 Task: Add Attachment from Trello to Card Card0000000146 in Board Board0000000037 in Workspace WS0000000013 in Trello. Add Cover Yellow to Card Card0000000146 in Board Board0000000037 in Workspace WS0000000013 in Trello. Add "Copy Card To …" Button titled Button0000000146 to "bottom" of the list "To Do" to Card Card0000000146 in Board Board0000000037 in Workspace WS0000000013 in Trello. Add Description DS0000000146 to Card Card0000000146 in Board Board0000000037 in Workspace WS0000000013 in Trello. Add Comment CM0000000146 to Card Card0000000146 in Board Board0000000037 in Workspace WS0000000013 in Trello
Action: Mouse moved to (478, 355)
Screenshot: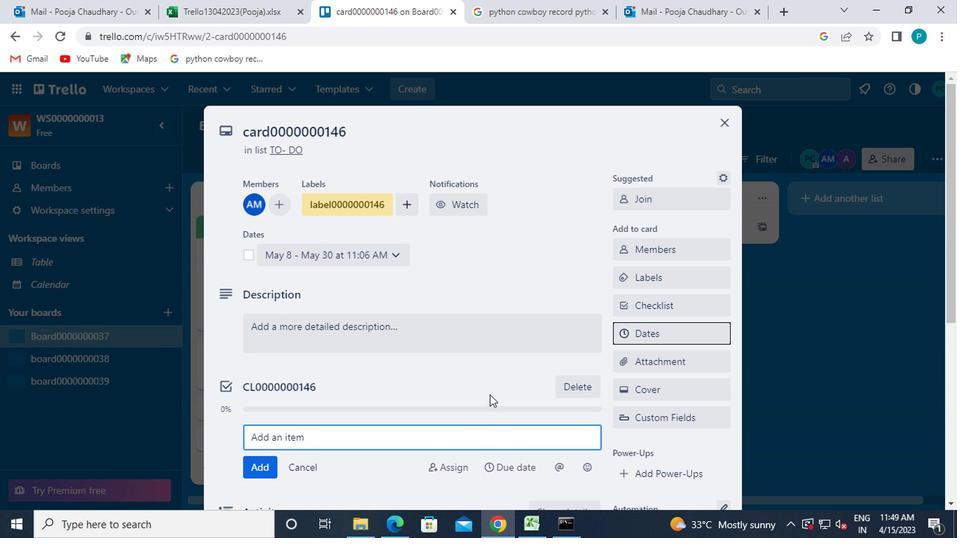 
Action: Mouse scrolled (478, 355) with delta (0, 0)
Screenshot: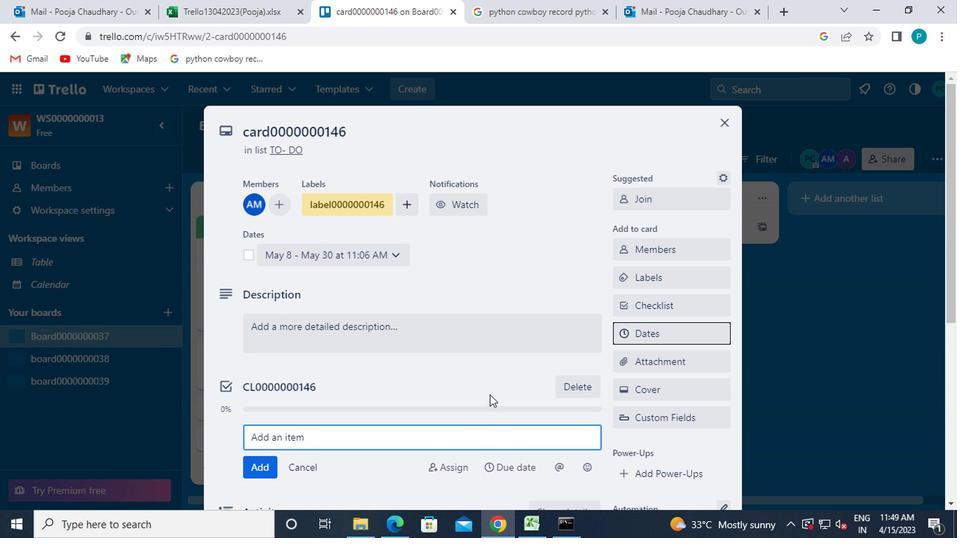 
Action: Mouse moved to (478, 355)
Screenshot: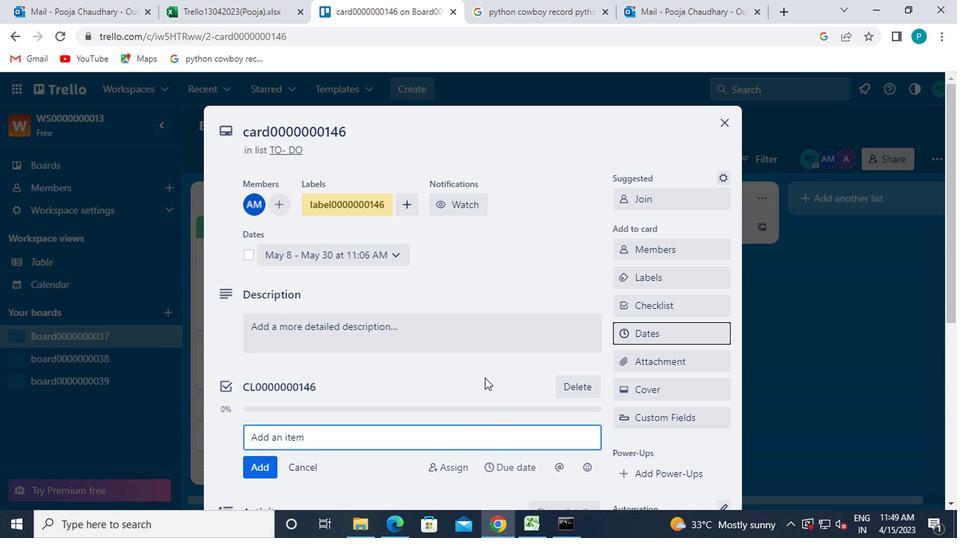 
Action: Mouse scrolled (478, 355) with delta (0, 0)
Screenshot: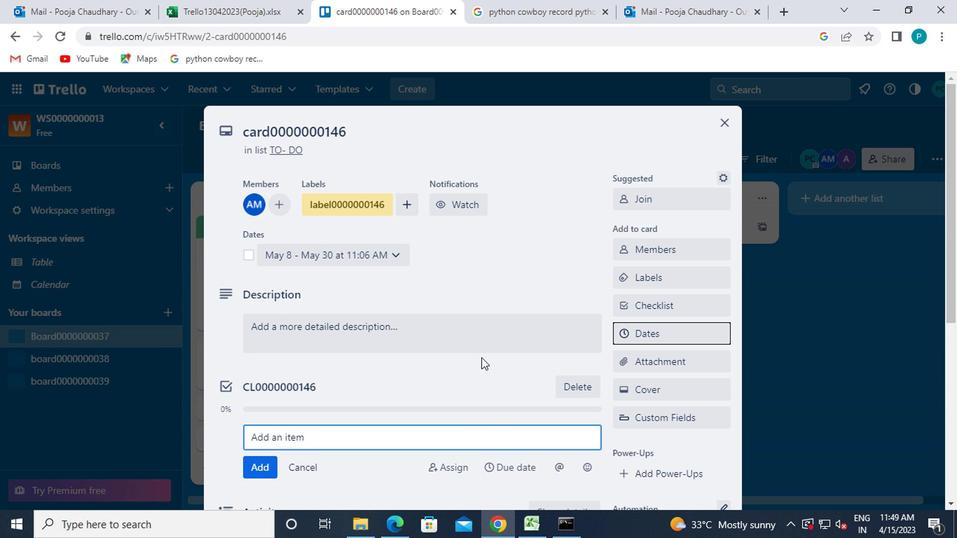 
Action: Mouse moved to (675, 223)
Screenshot: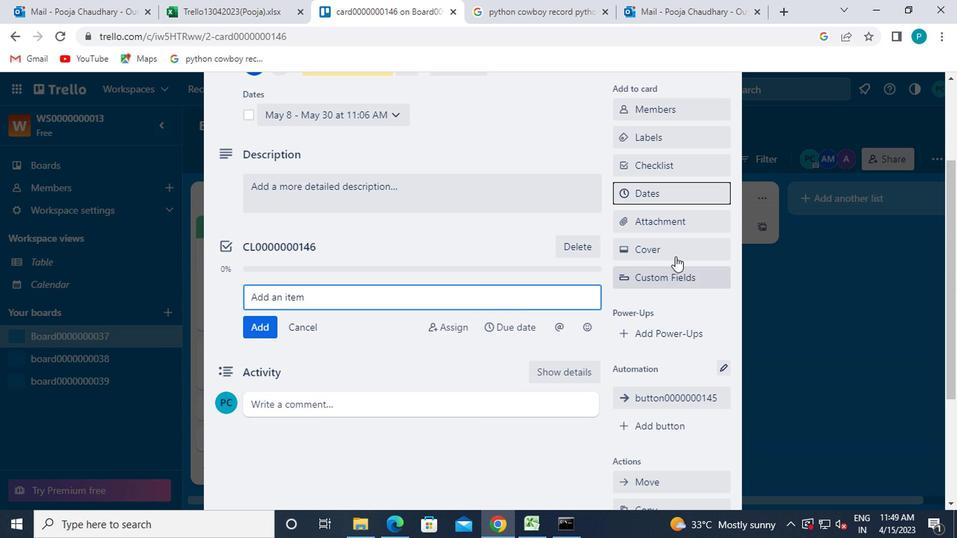 
Action: Mouse pressed left at (675, 223)
Screenshot: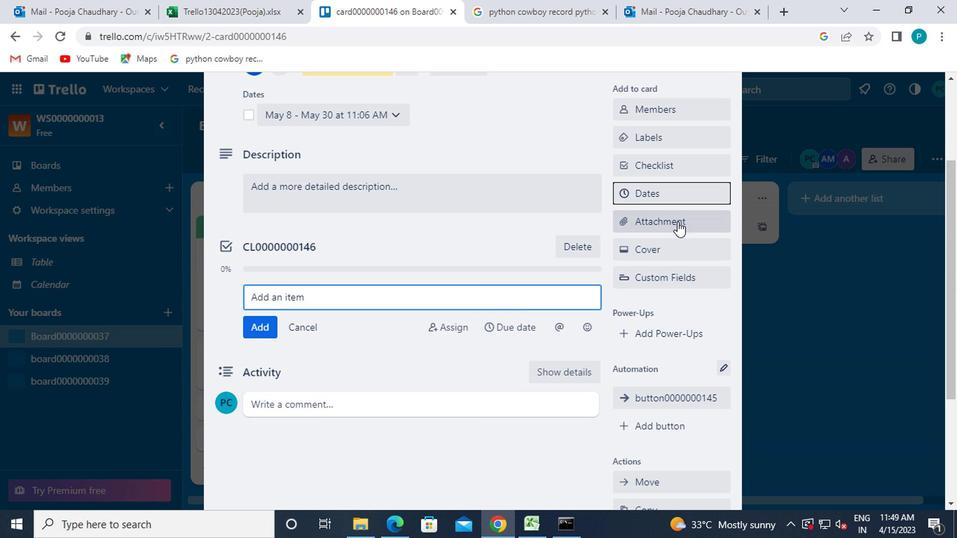 
Action: Mouse moved to (629, 176)
Screenshot: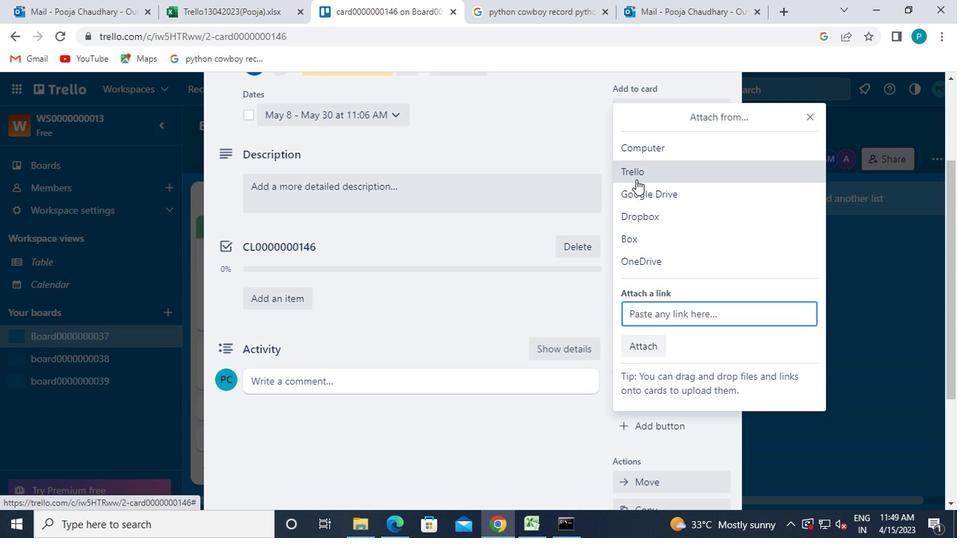 
Action: Mouse pressed left at (629, 176)
Screenshot: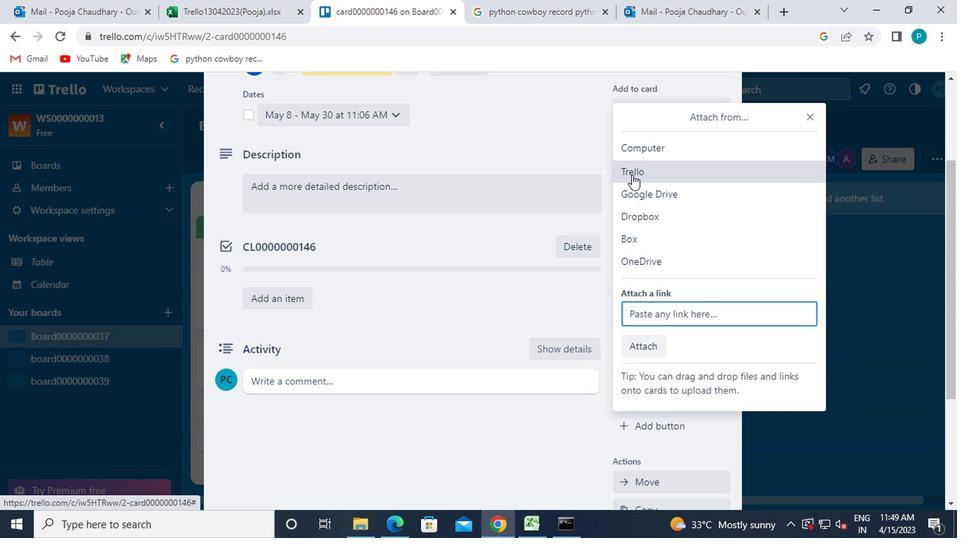 
Action: Mouse moved to (638, 299)
Screenshot: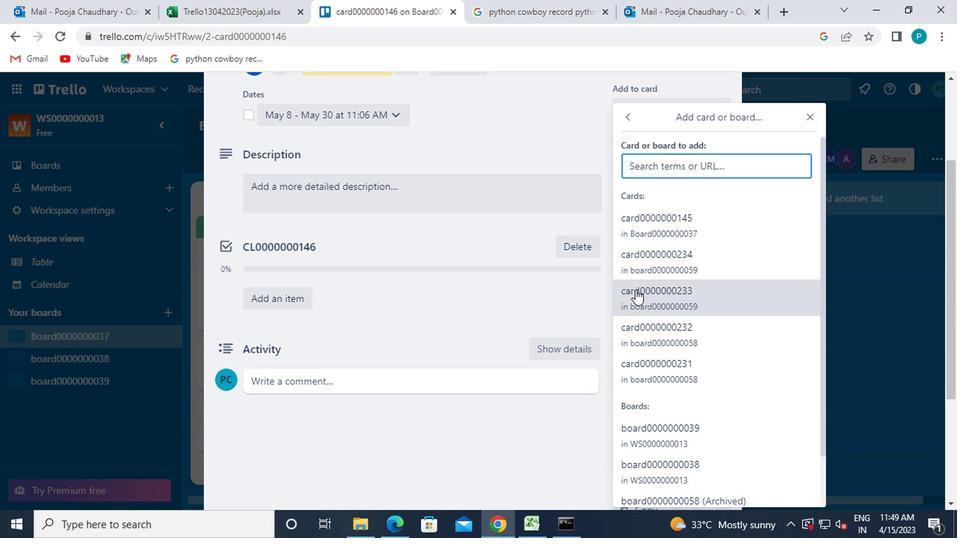 
Action: Mouse pressed left at (638, 299)
Screenshot: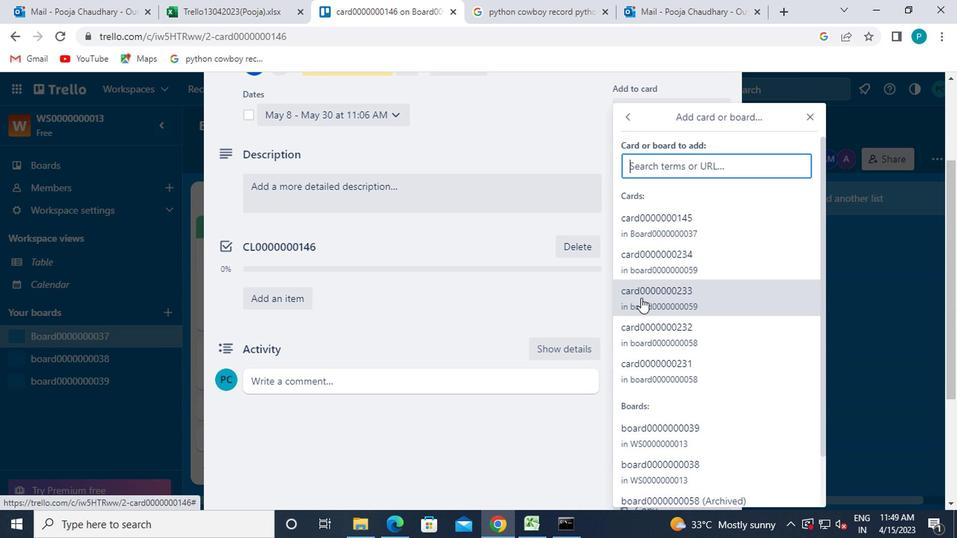 
Action: Mouse moved to (651, 247)
Screenshot: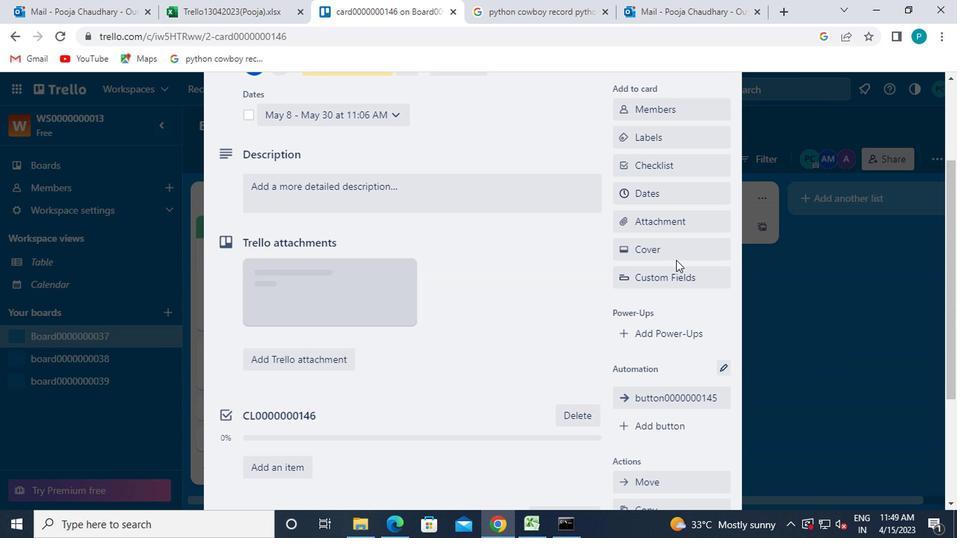 
Action: Mouse pressed left at (651, 247)
Screenshot: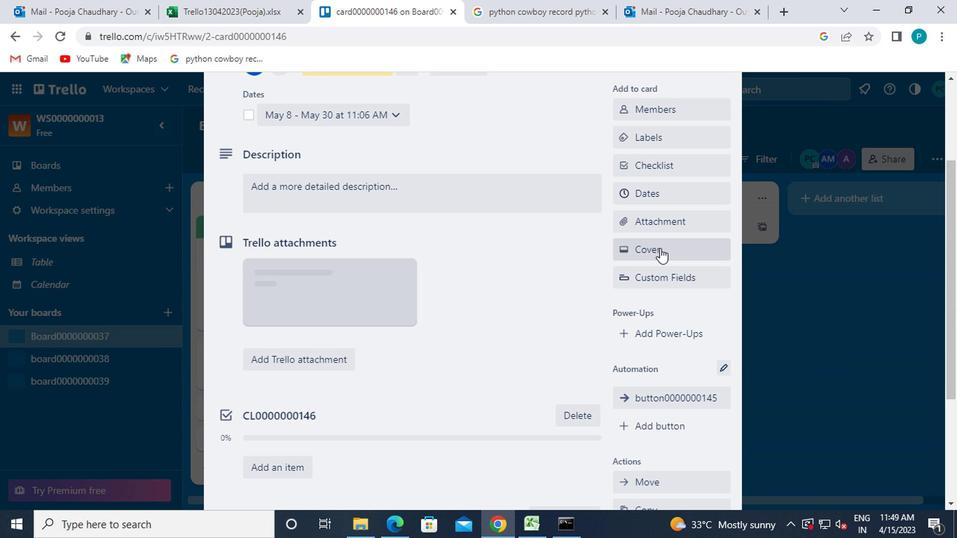 
Action: Mouse moved to (685, 239)
Screenshot: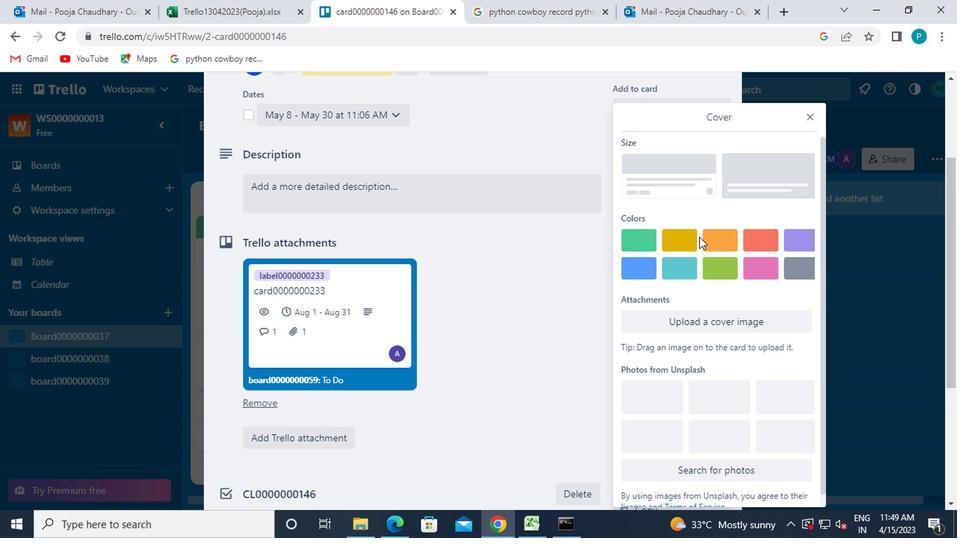 
Action: Mouse pressed left at (685, 239)
Screenshot: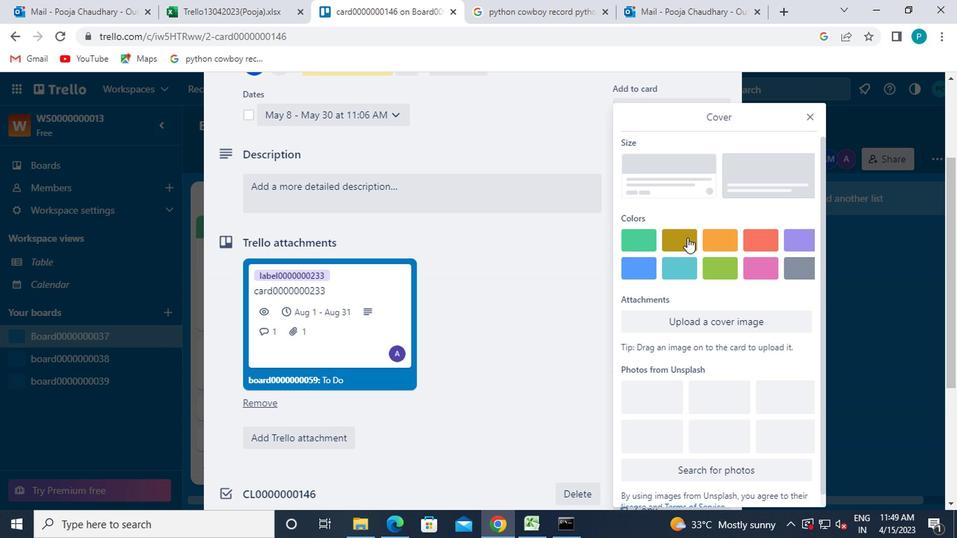 
Action: Mouse moved to (809, 121)
Screenshot: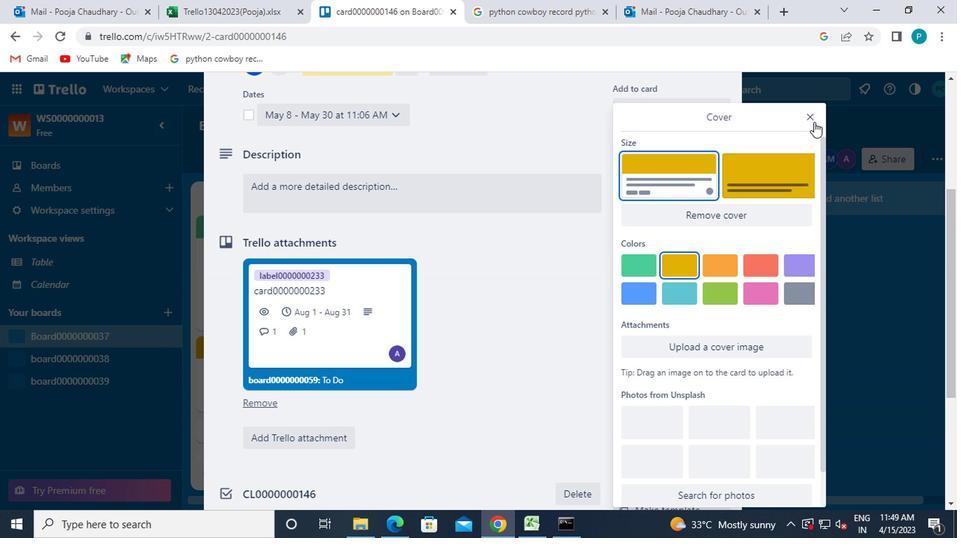 
Action: Mouse pressed left at (809, 121)
Screenshot: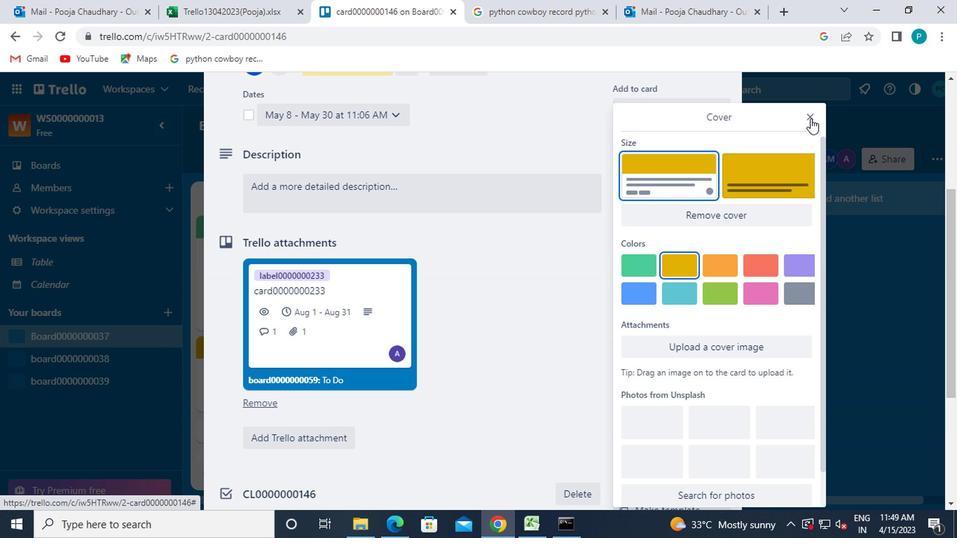 
Action: Mouse moved to (669, 401)
Screenshot: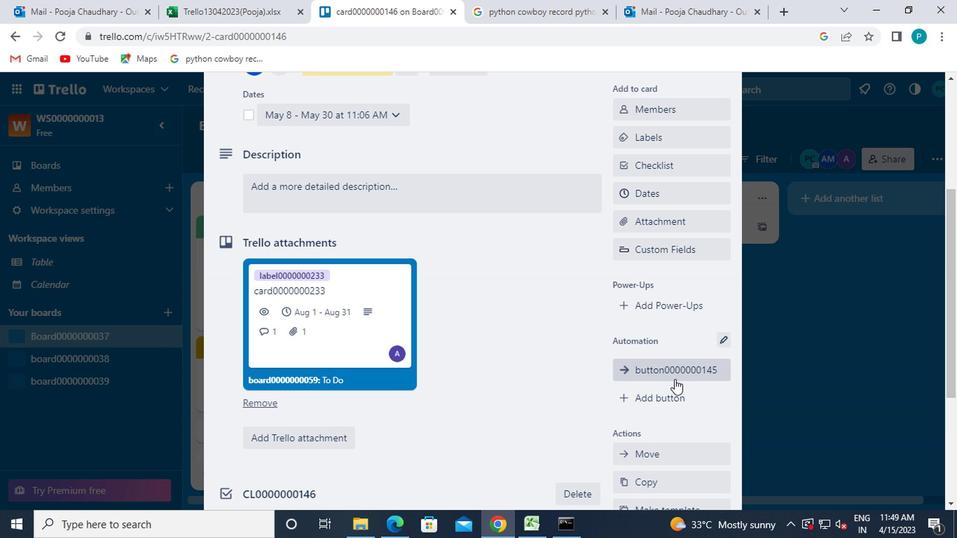
Action: Mouse pressed left at (669, 401)
Screenshot: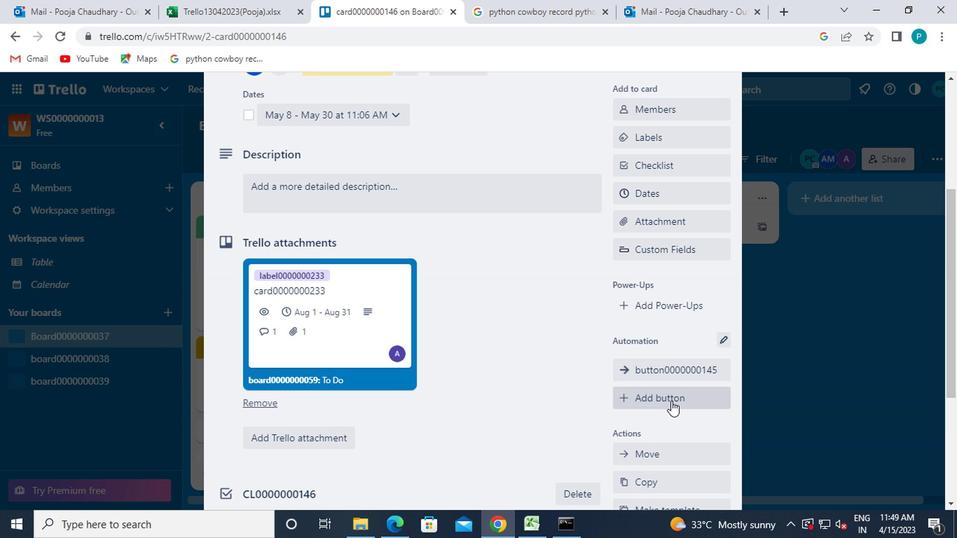 
Action: Mouse moved to (640, 214)
Screenshot: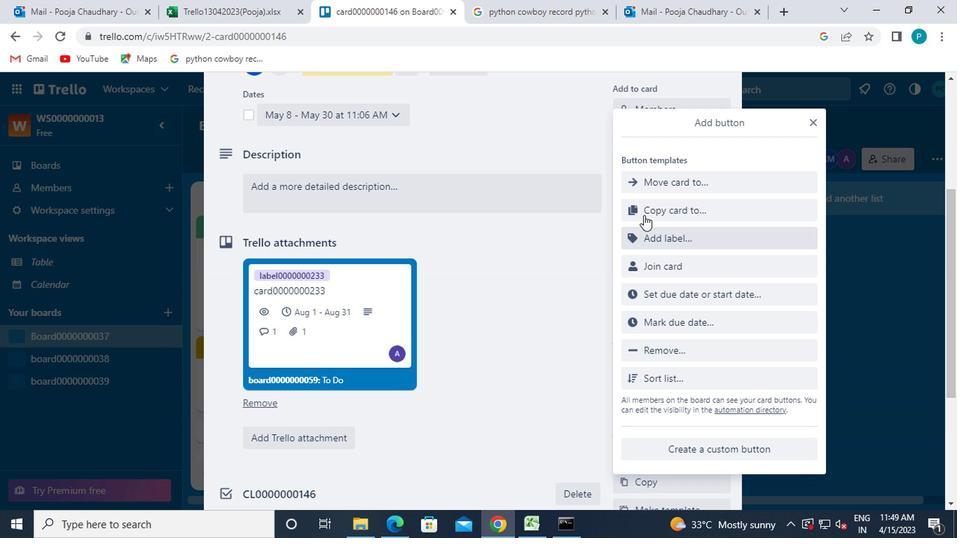 
Action: Mouse pressed left at (640, 214)
Screenshot: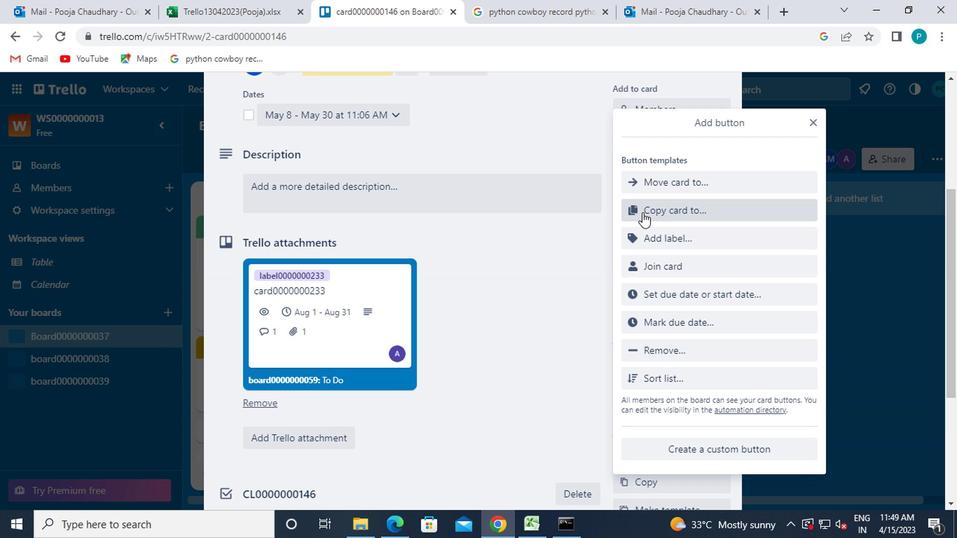 
Action: Mouse moved to (662, 187)
Screenshot: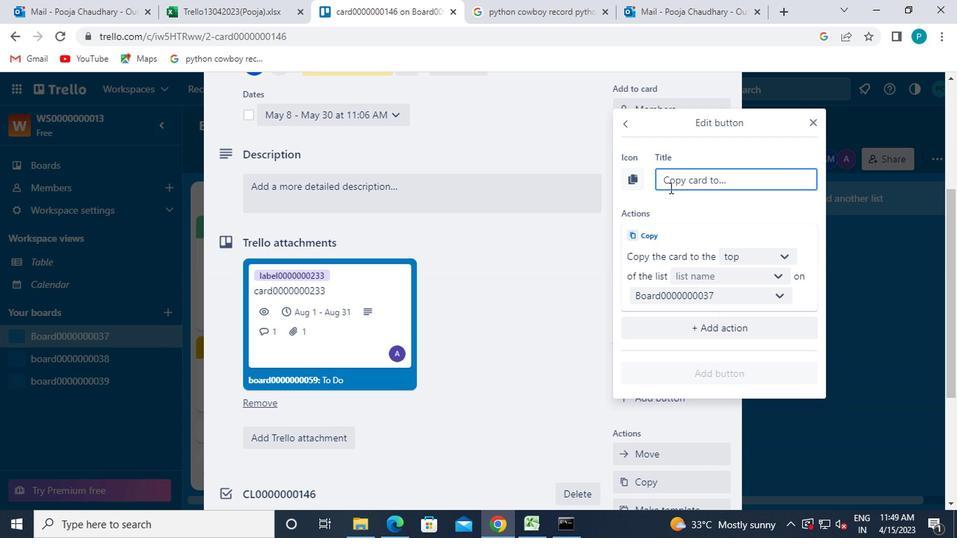 
Action: Mouse pressed left at (662, 187)
Screenshot: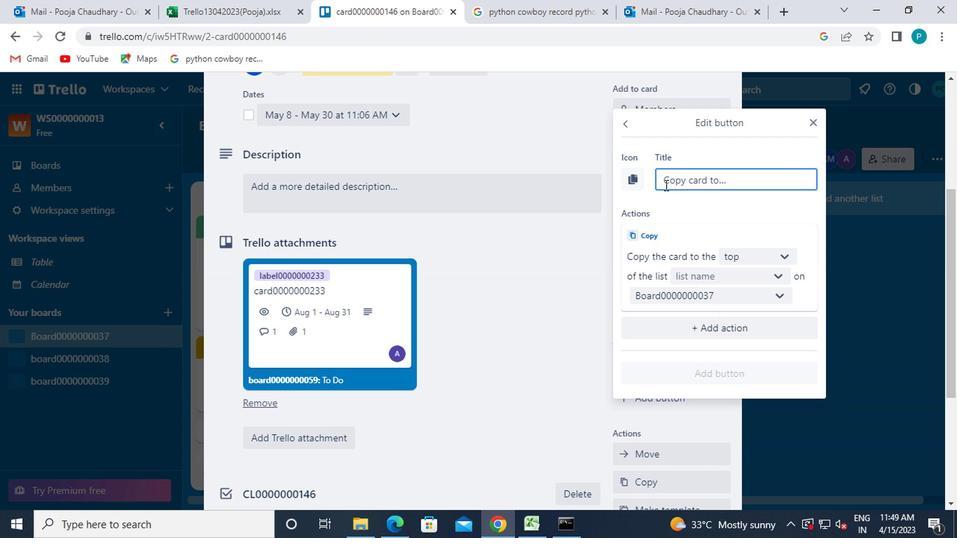 
Action: Key pressed button0000000146
Screenshot: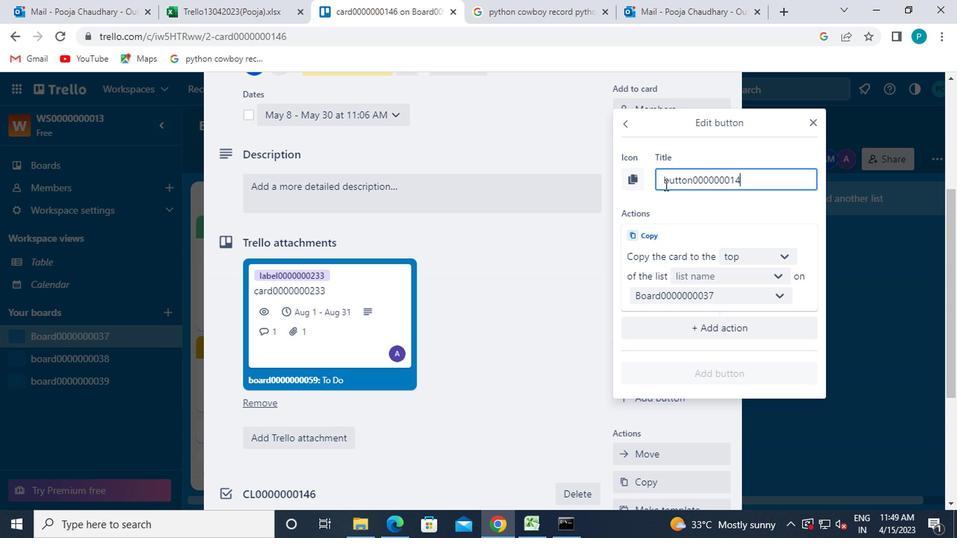 
Action: Mouse moved to (738, 254)
Screenshot: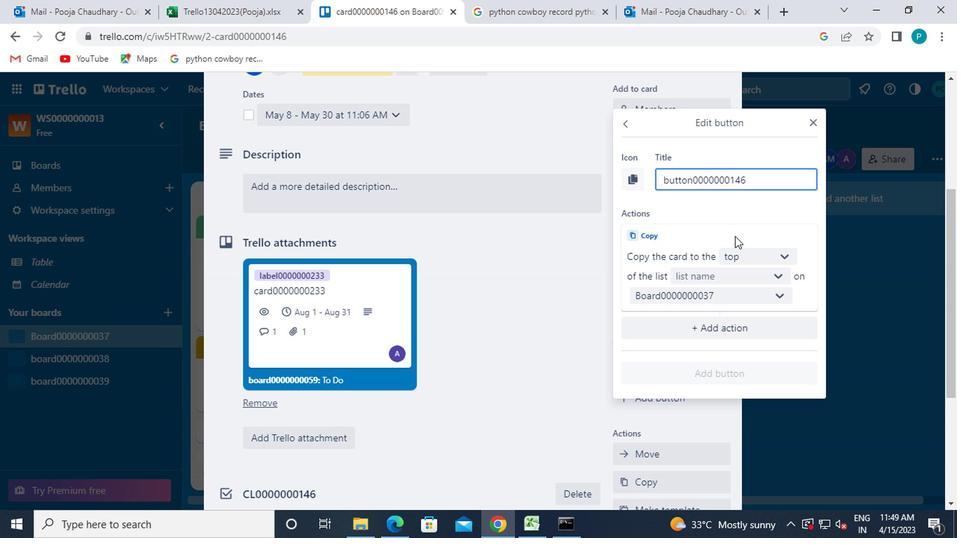 
Action: Mouse pressed left at (738, 254)
Screenshot: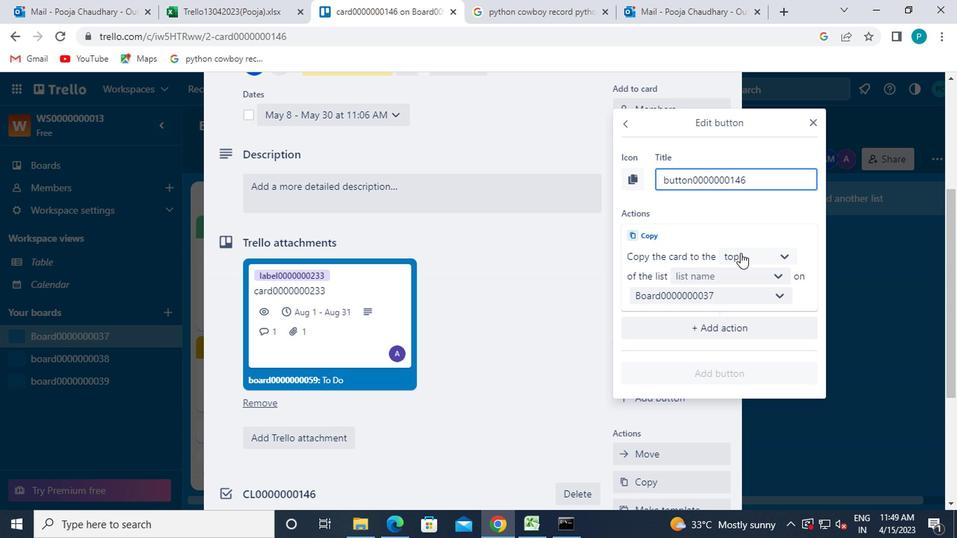 
Action: Mouse moved to (725, 308)
Screenshot: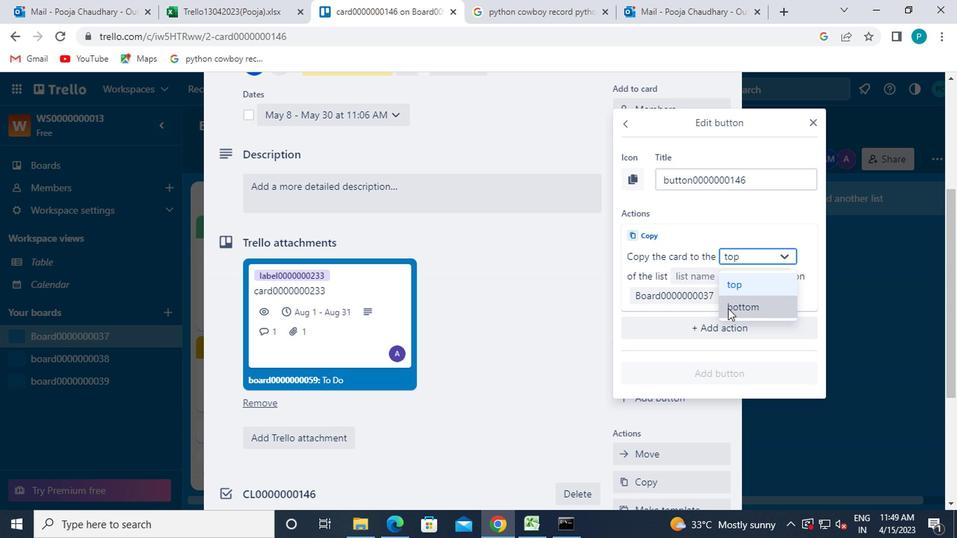 
Action: Mouse pressed left at (725, 308)
Screenshot: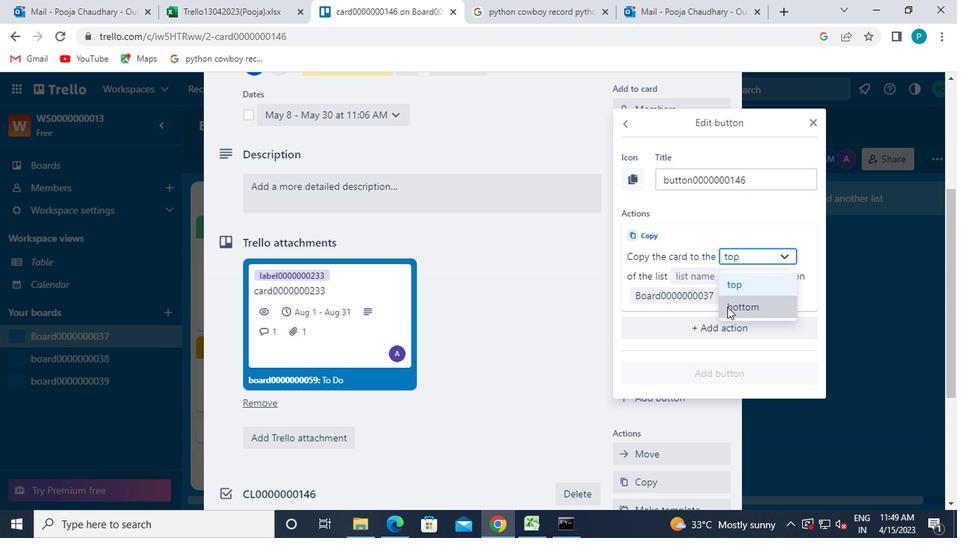 
Action: Mouse moved to (694, 283)
Screenshot: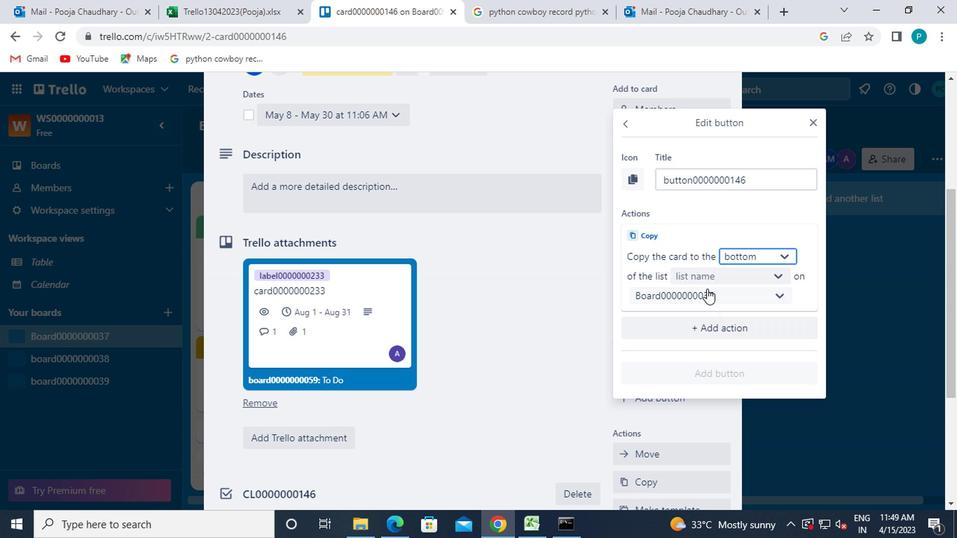 
Action: Mouse pressed left at (694, 283)
Screenshot: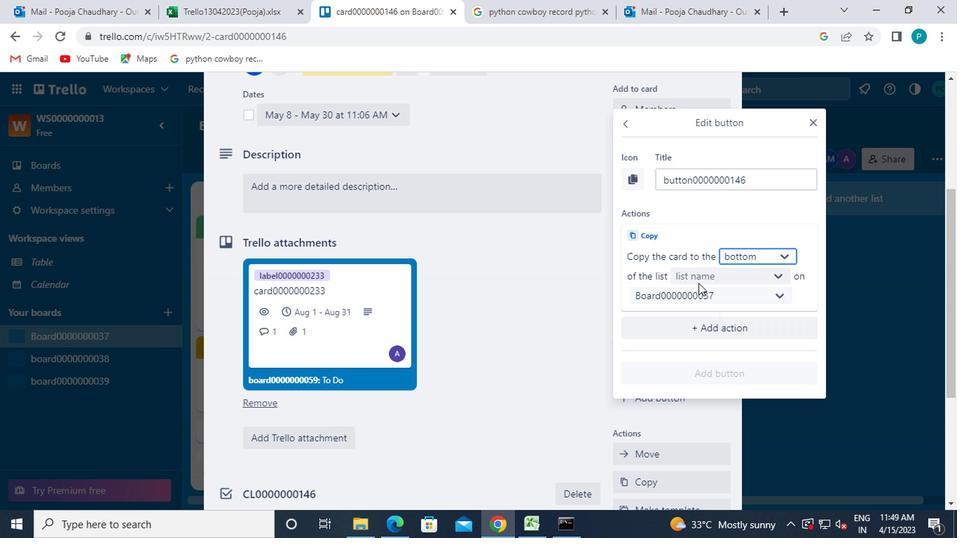 
Action: Mouse moved to (704, 307)
Screenshot: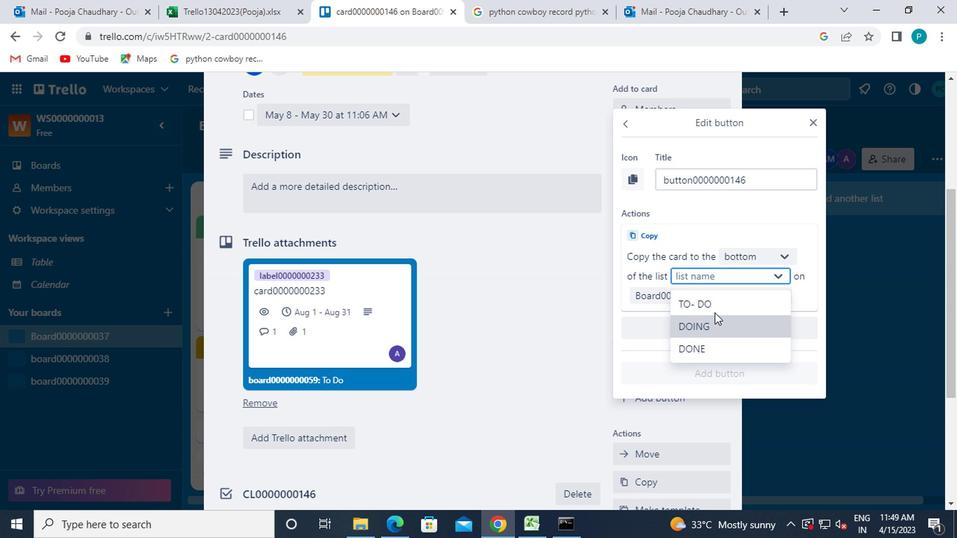 
Action: Mouse pressed left at (704, 307)
Screenshot: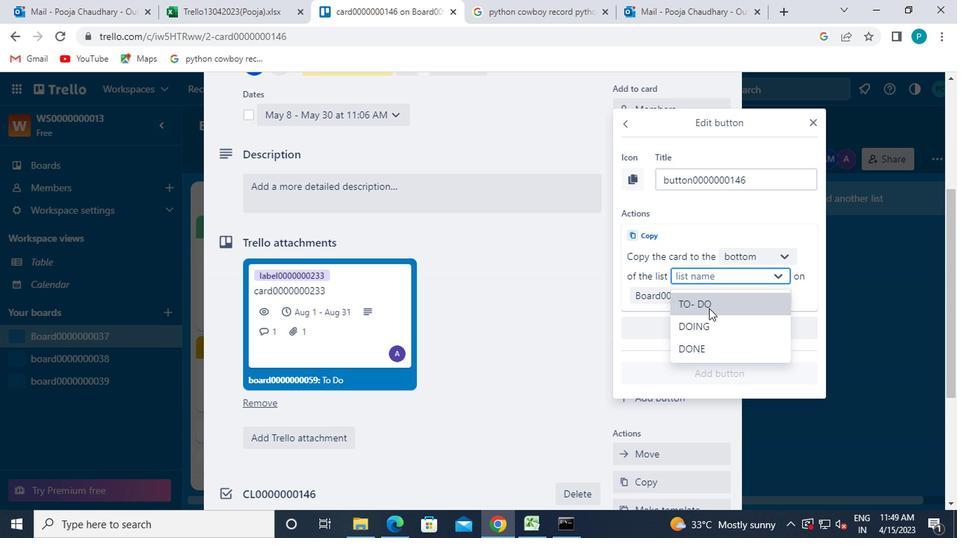 
Action: Mouse moved to (712, 370)
Screenshot: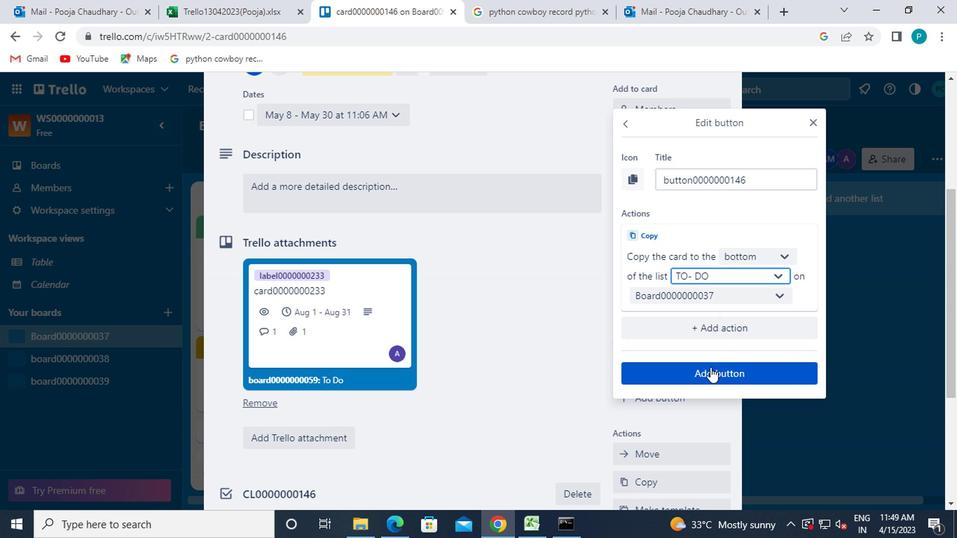 
Action: Mouse pressed left at (712, 370)
Screenshot: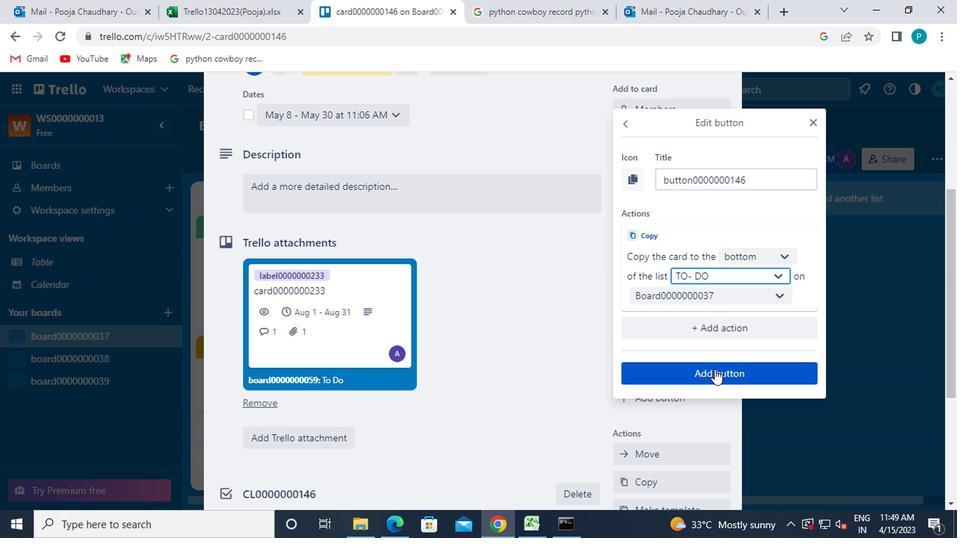 
Action: Mouse moved to (396, 193)
Screenshot: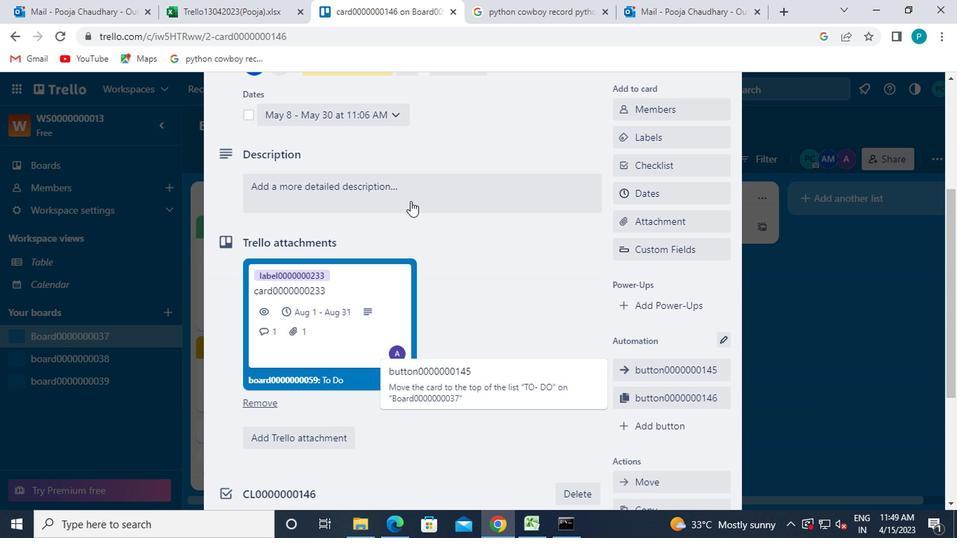 
Action: Mouse pressed left at (396, 193)
Screenshot: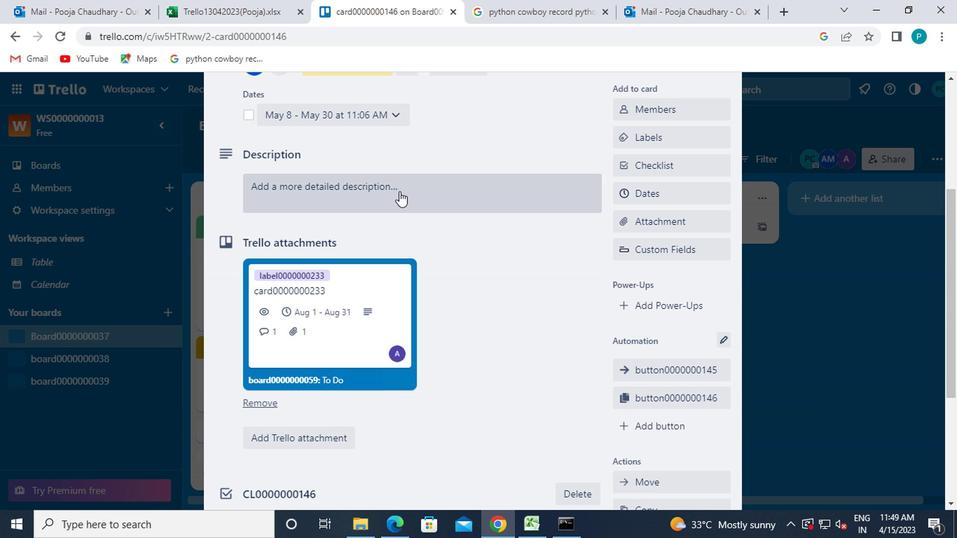 
Action: Mouse moved to (396, 193)
Screenshot: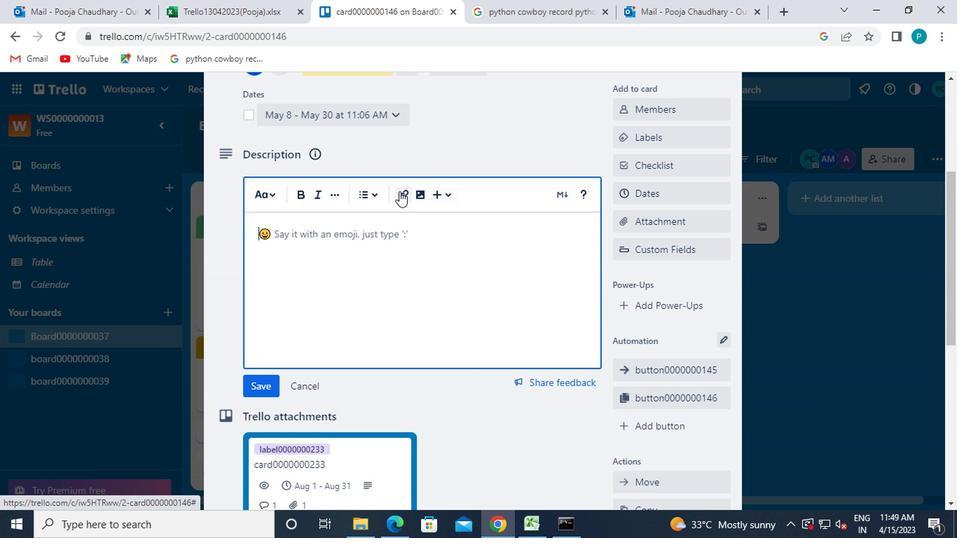 
Action: Key pressed <Key.caps_lock>ds000000014
Screenshot: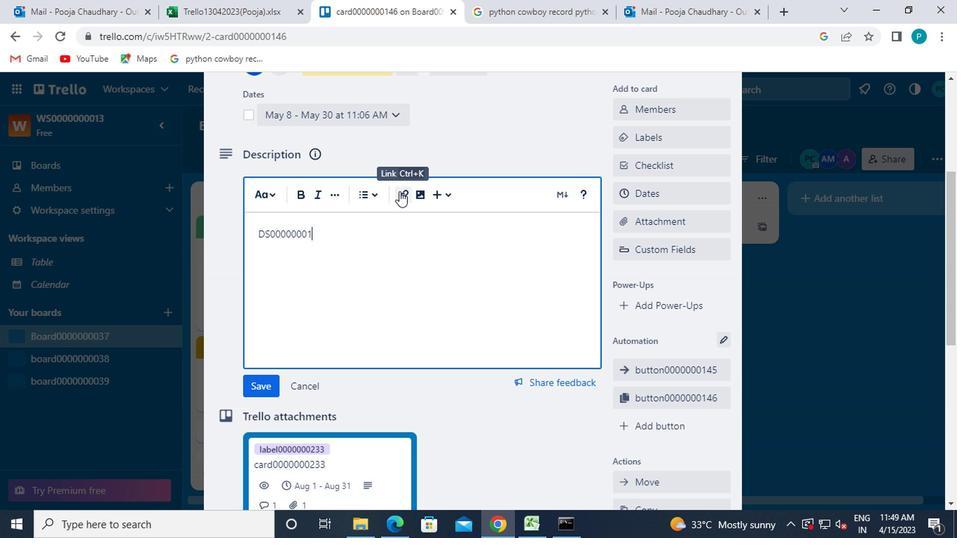 
Action: Mouse moved to (397, 193)
Screenshot: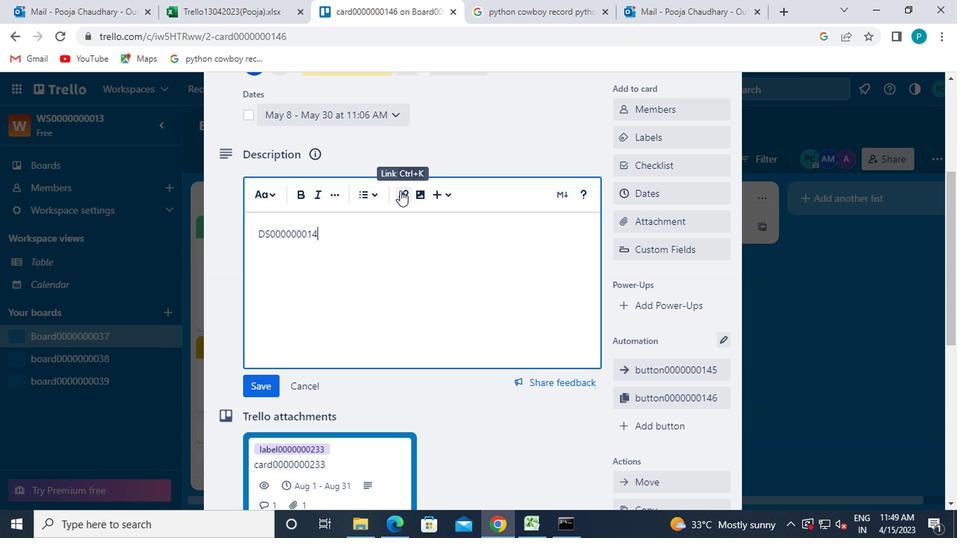 
Action: Key pressed 6
Screenshot: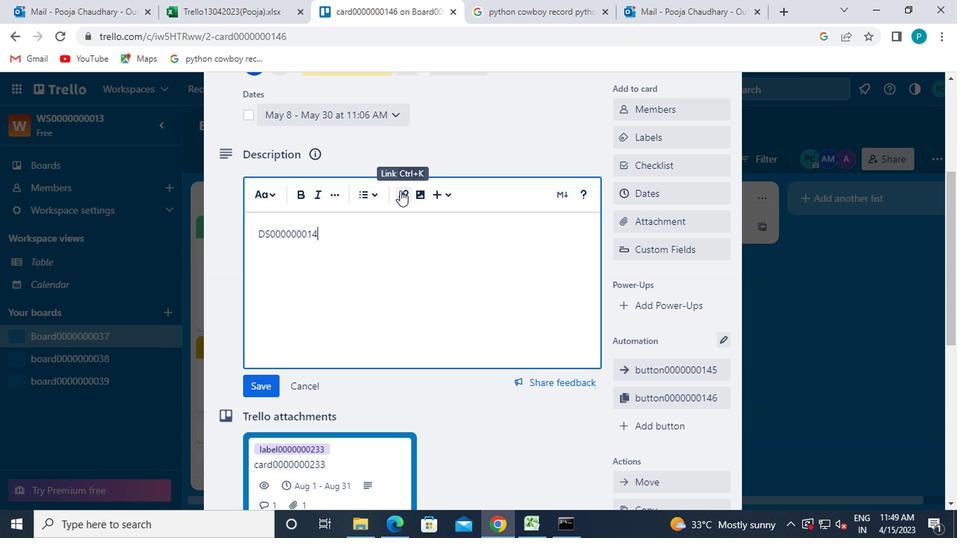 
Action: Mouse moved to (263, 388)
Screenshot: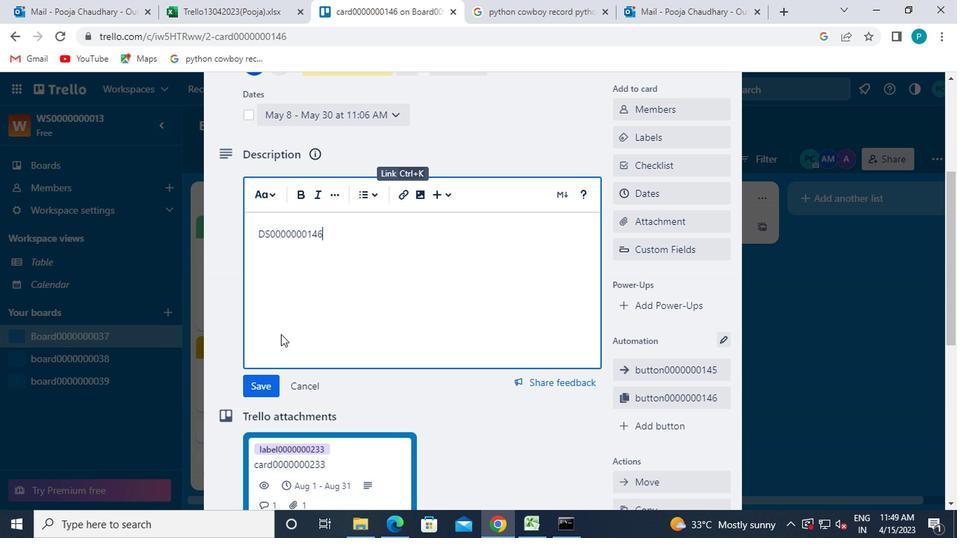 
Action: Mouse pressed left at (263, 388)
Screenshot: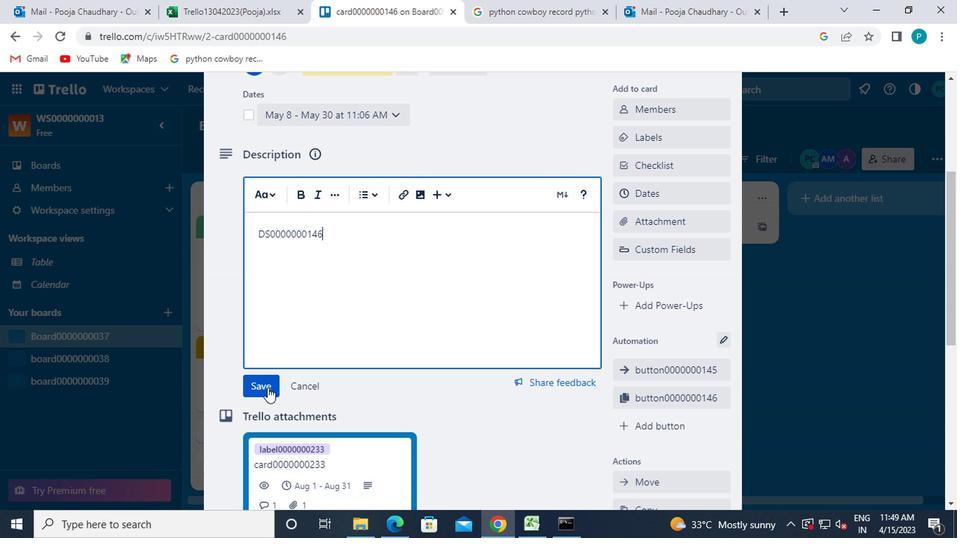 
Action: Mouse scrolled (263, 387) with delta (0, 0)
Screenshot: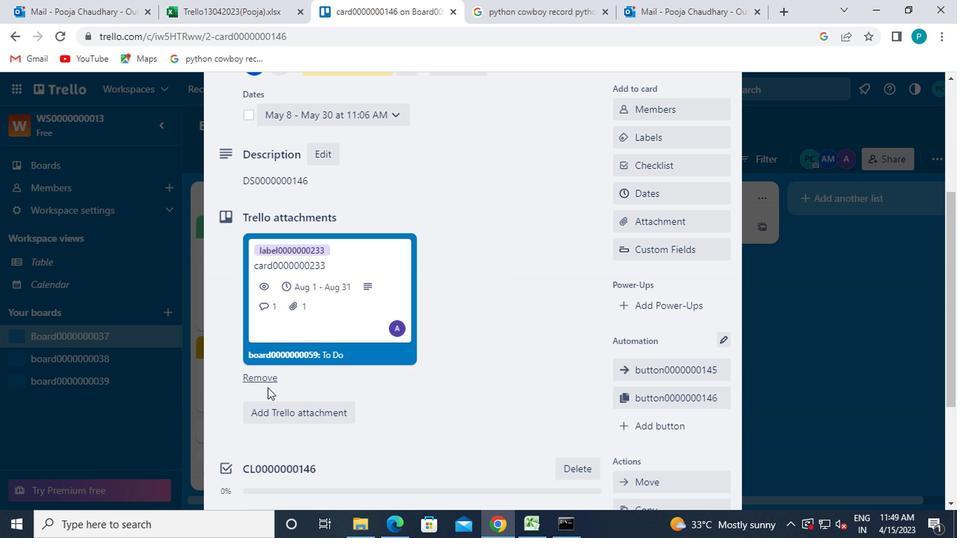 
Action: Mouse scrolled (263, 387) with delta (0, 0)
Screenshot: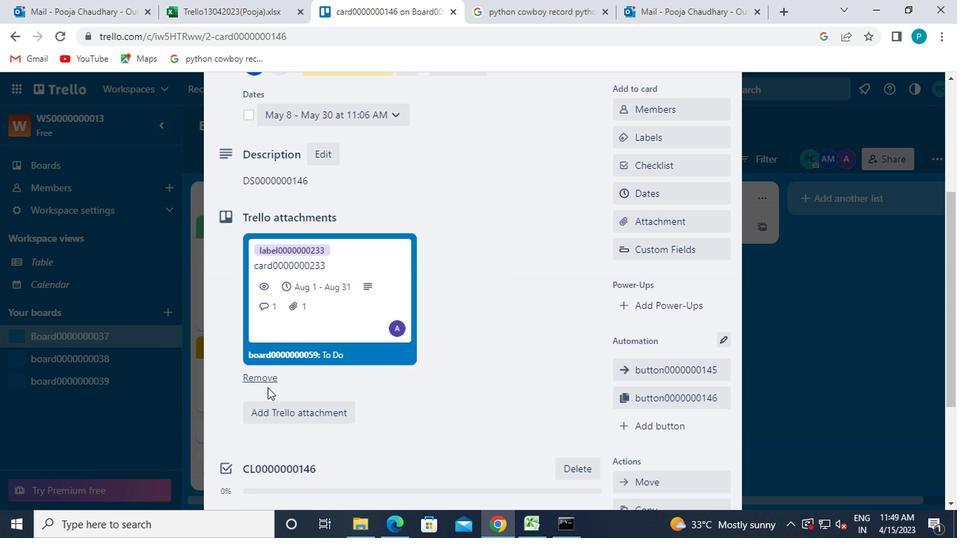 
Action: Mouse moved to (276, 460)
Screenshot: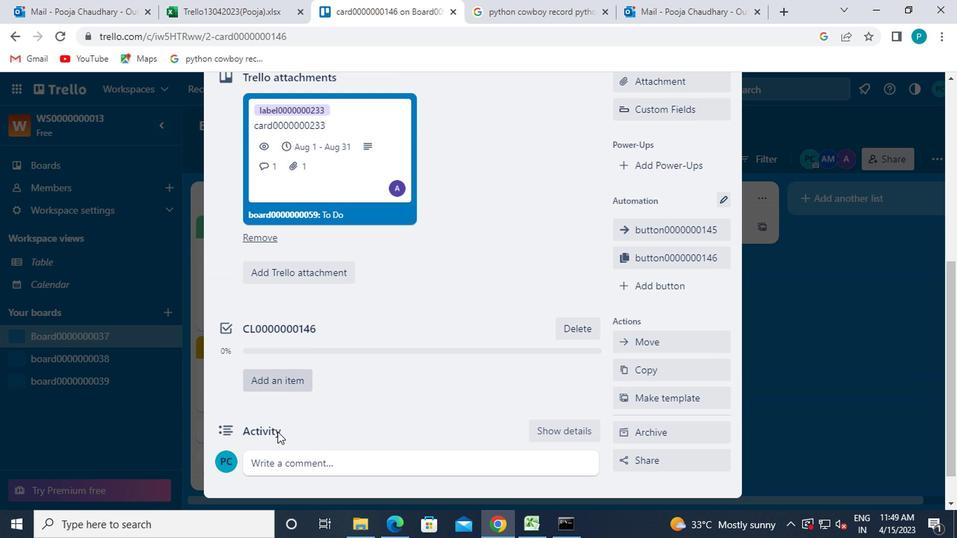 
Action: Mouse pressed left at (276, 460)
Screenshot: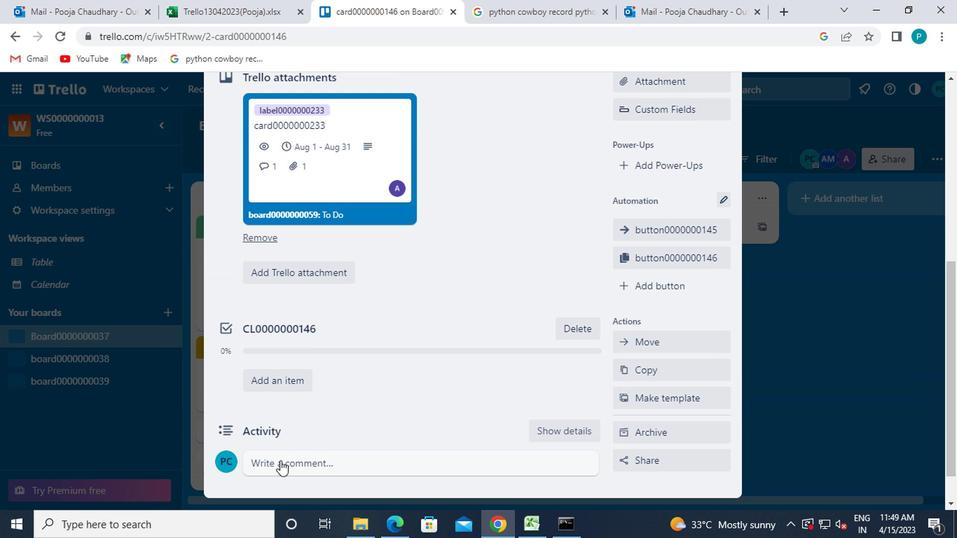 
Action: Key pressed cm0000000146
Screenshot: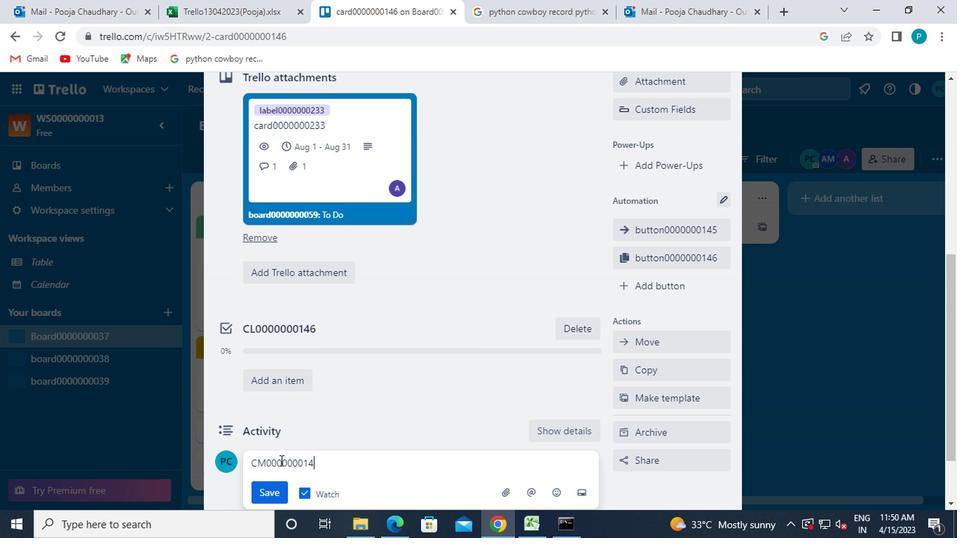 
Action: Mouse scrolled (276, 459) with delta (0, 0)
Screenshot: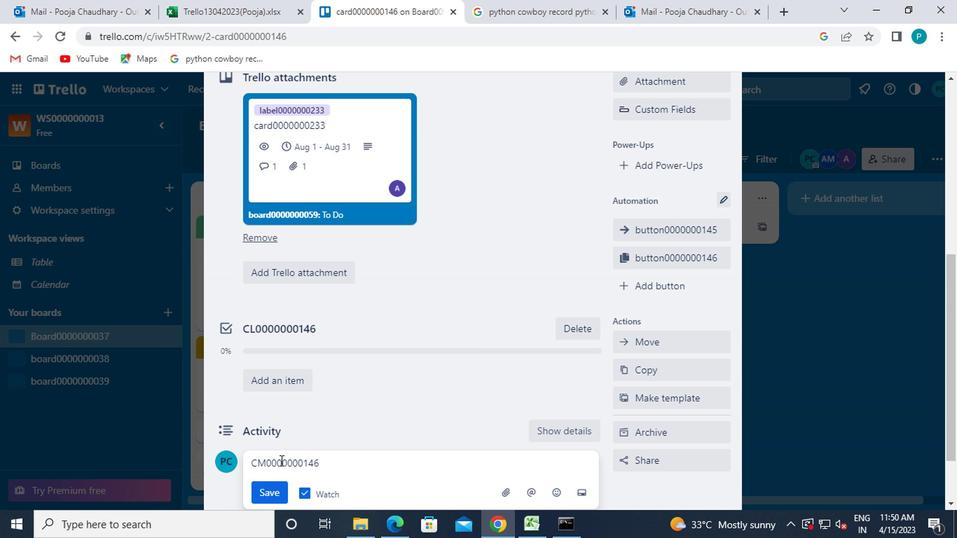 
Action: Mouse scrolled (276, 459) with delta (0, 0)
Screenshot: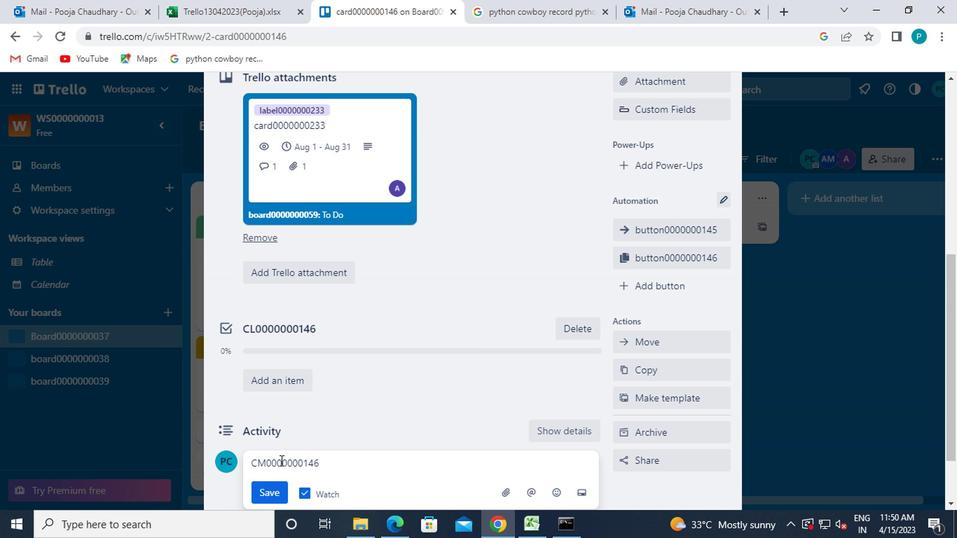 
Action: Mouse scrolled (276, 459) with delta (0, 0)
Screenshot: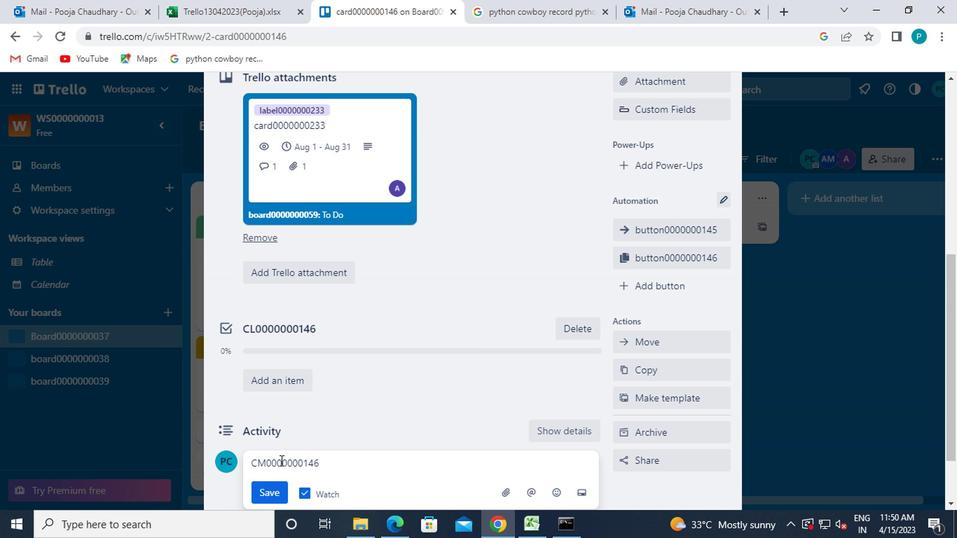 
Action: Mouse moved to (253, 420)
Screenshot: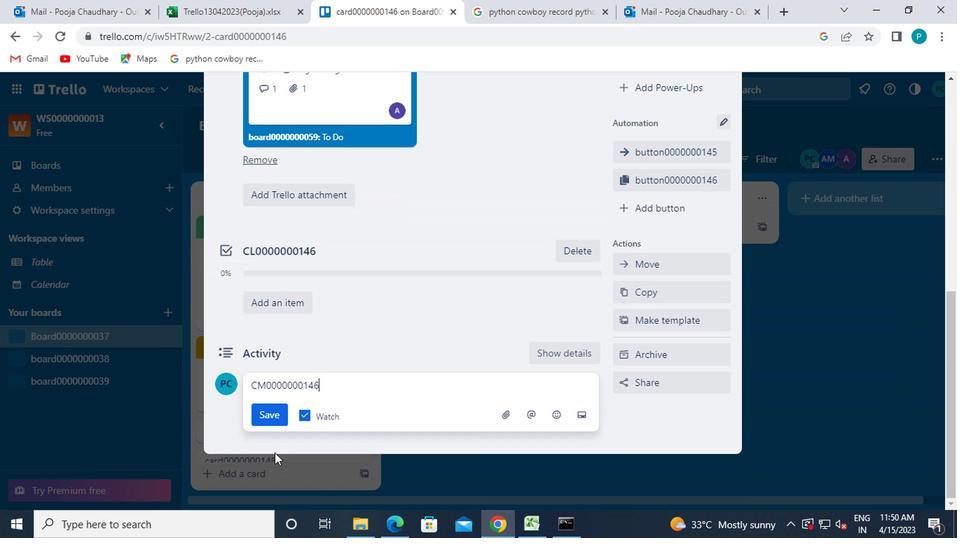 
Action: Mouse pressed left at (253, 420)
Screenshot: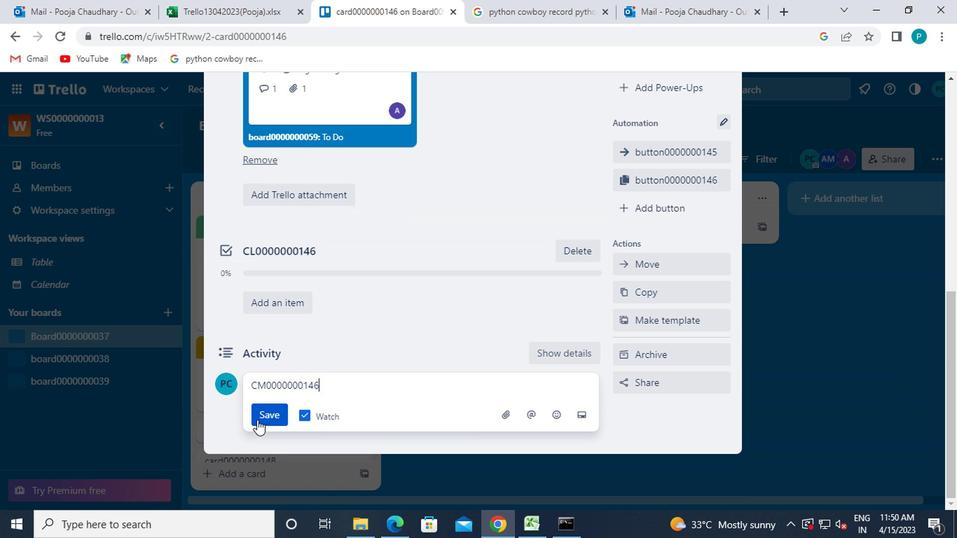 
Action: Mouse moved to (253, 419)
Screenshot: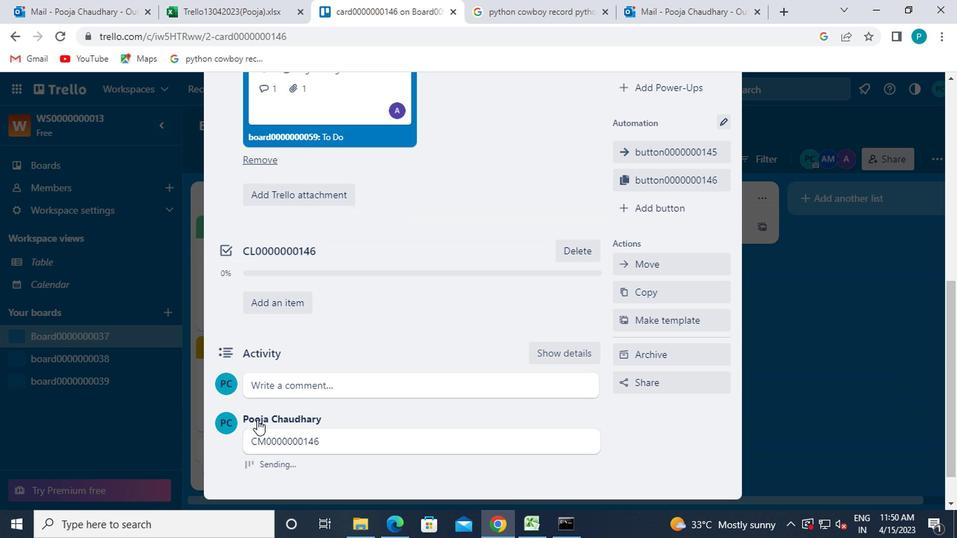 
